Task: In the  document bossdata.txt Insert the command  'Suggesting 'Email the file to   'softage.10@softage.net', with message attached Time-Sensitive: I kindly ask you to go through the email I've sent as soon as possible. and file type: RTF
Action: Mouse moved to (1246, 106)
Screenshot: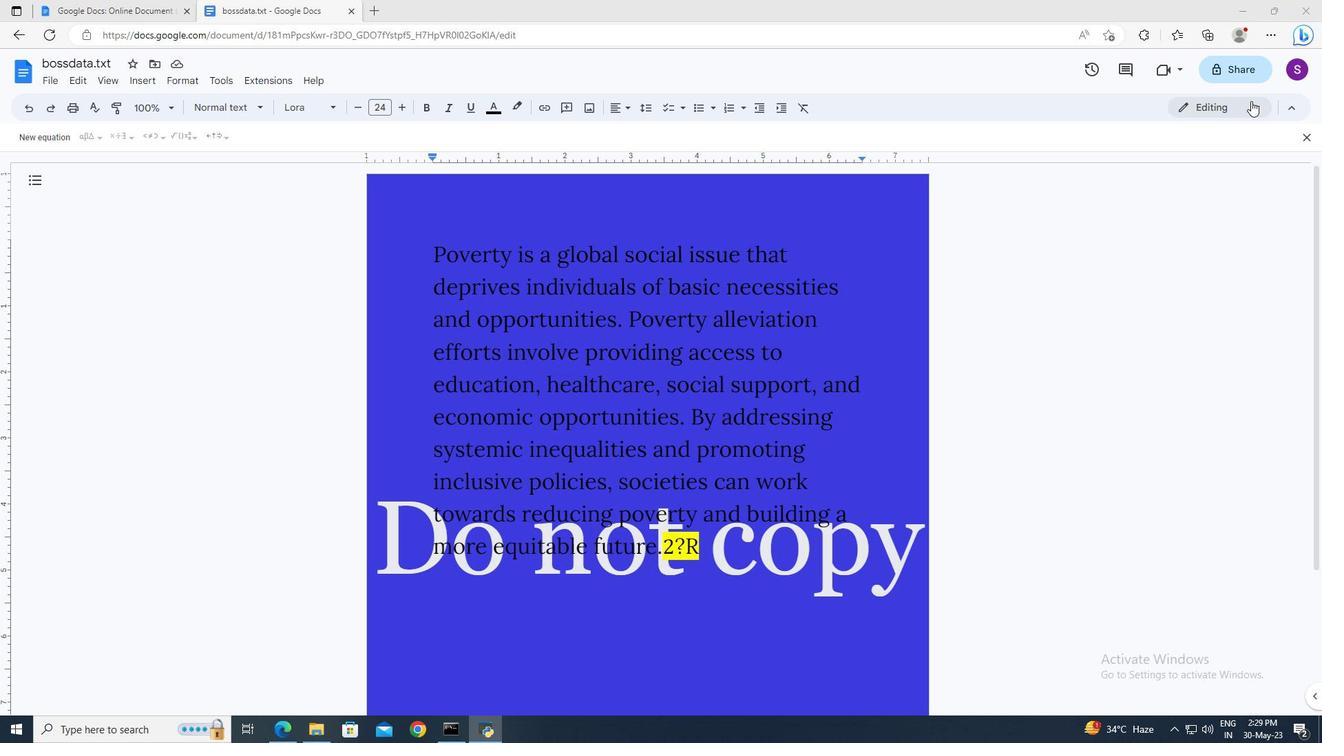 
Action: Mouse pressed left at (1246, 106)
Screenshot: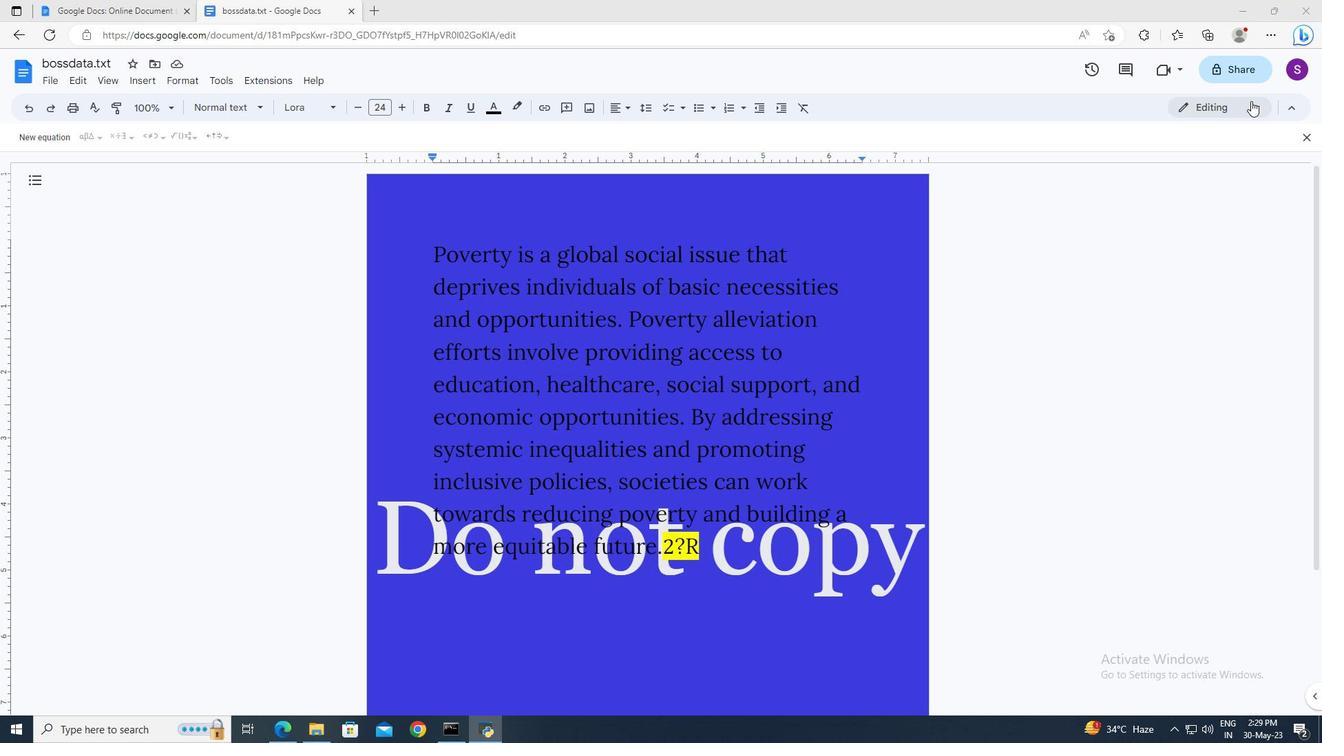 
Action: Mouse moved to (1206, 168)
Screenshot: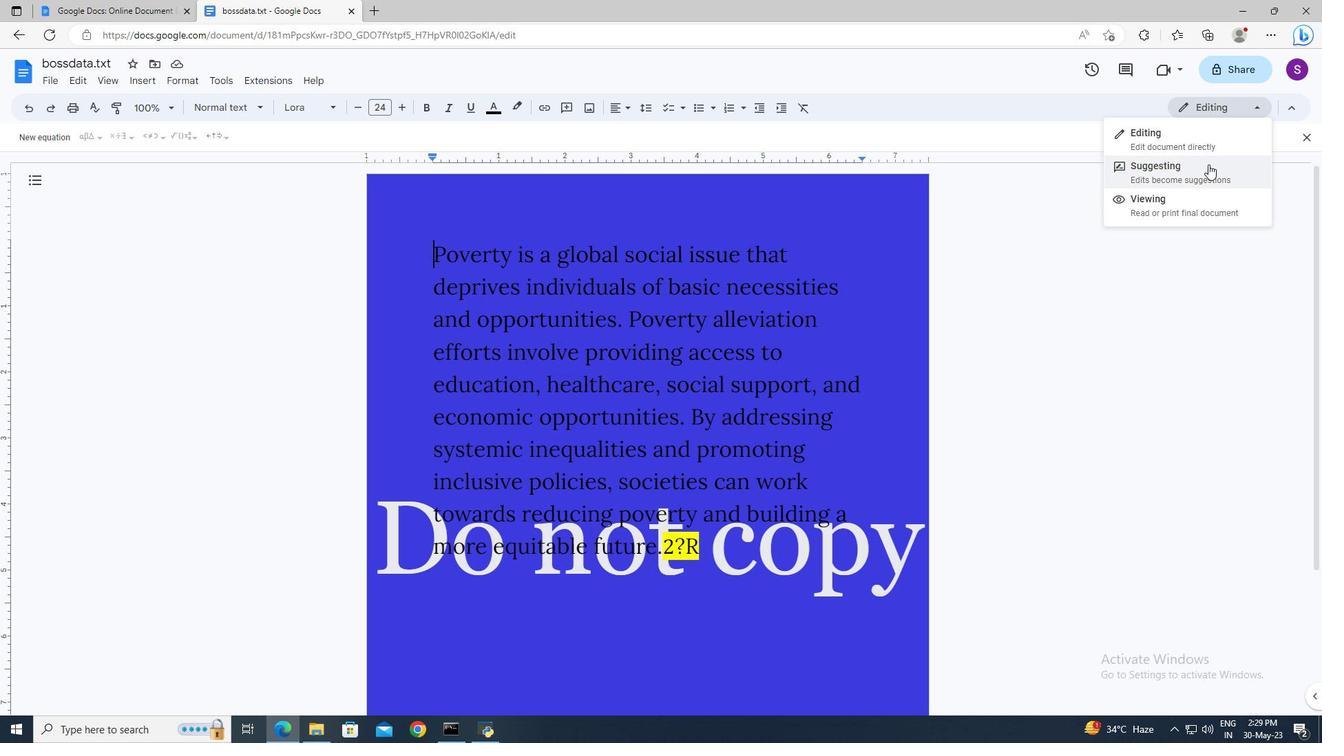 
Action: Mouse pressed left at (1206, 168)
Screenshot: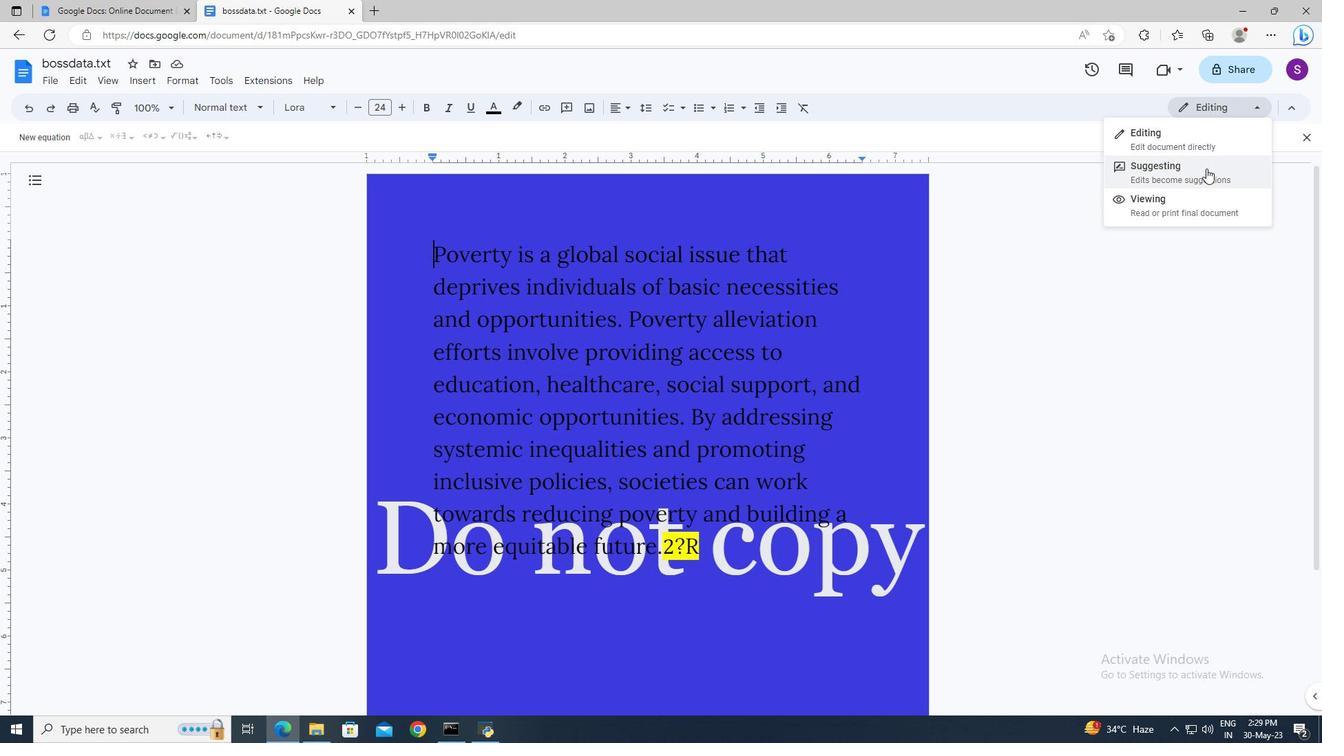 
Action: Mouse moved to (59, 83)
Screenshot: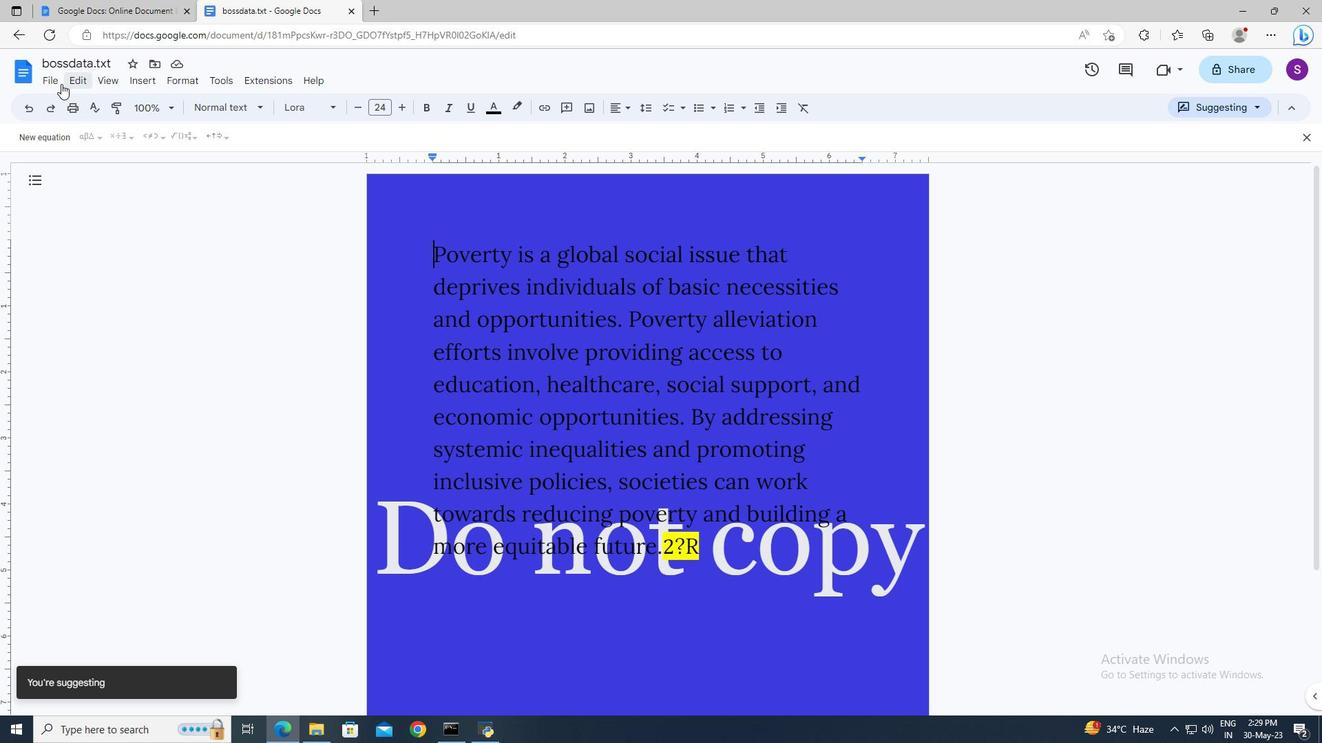 
Action: Mouse pressed left at (59, 83)
Screenshot: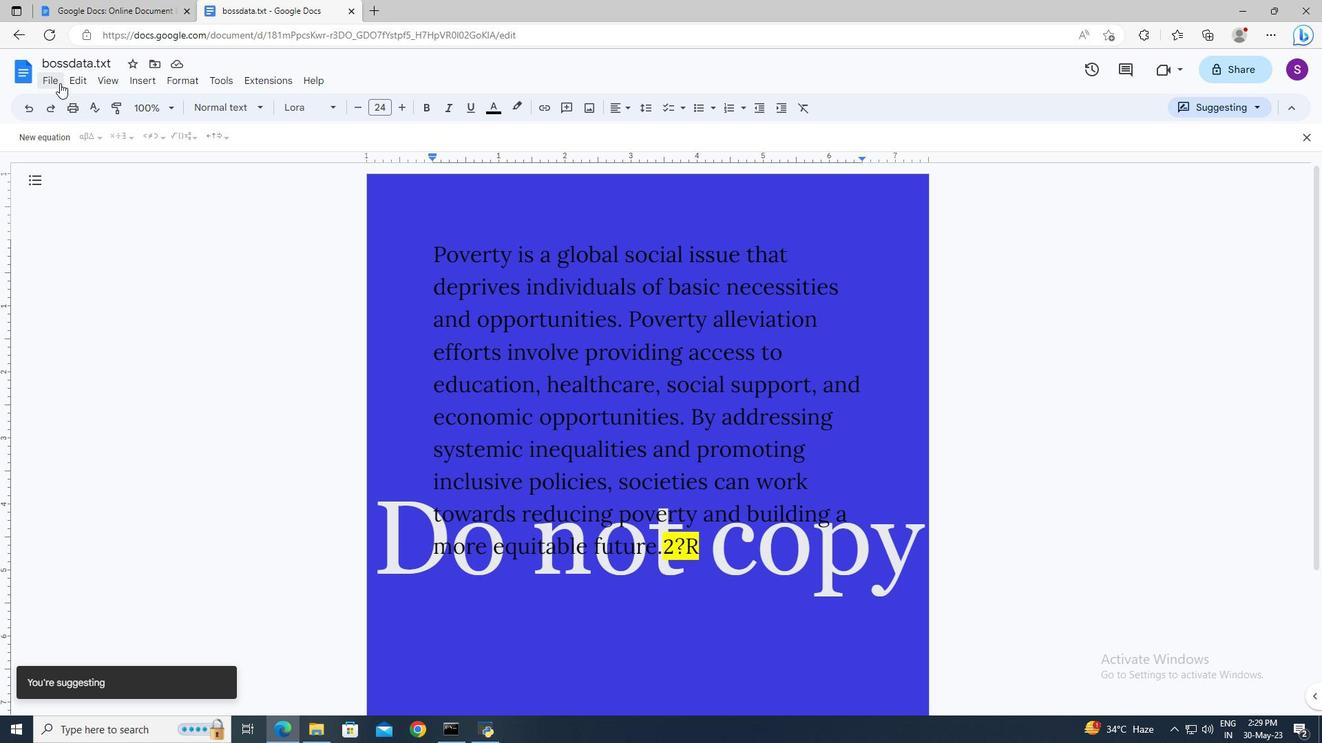 
Action: Mouse moved to (268, 205)
Screenshot: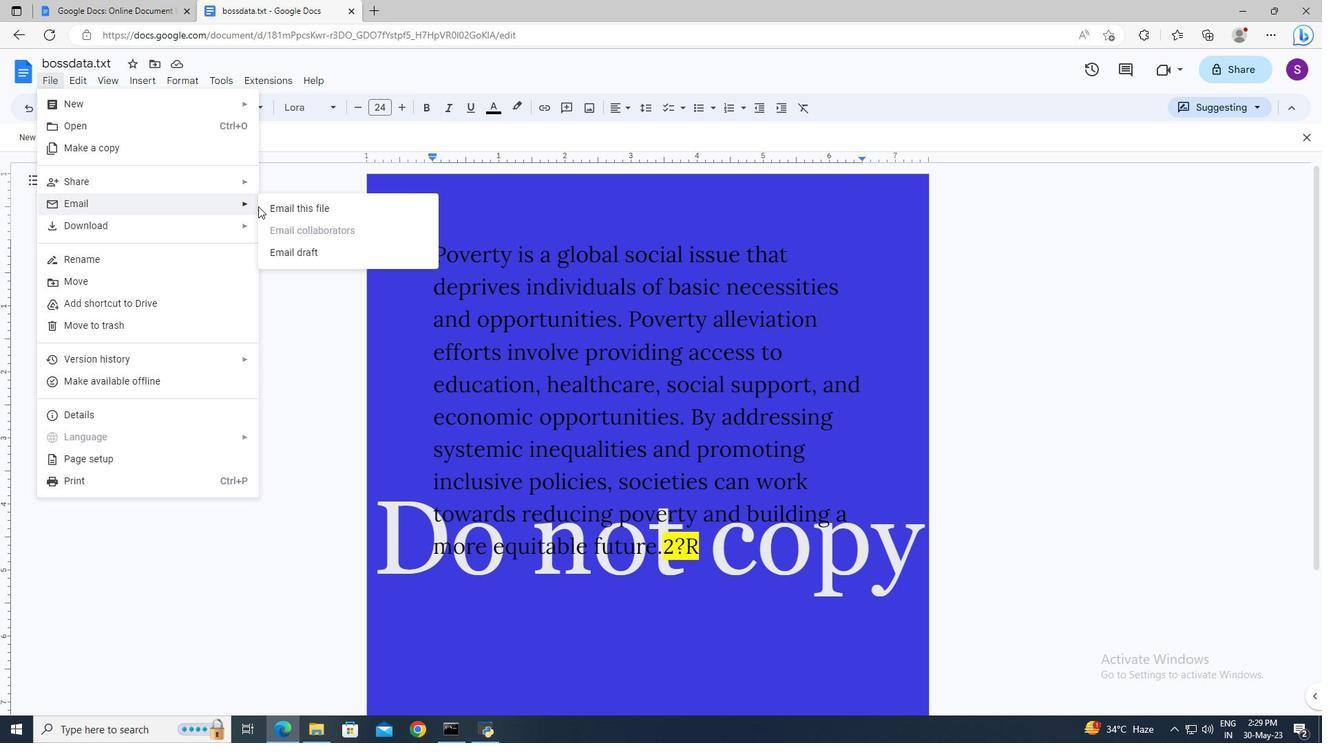 
Action: Mouse pressed left at (268, 205)
Screenshot: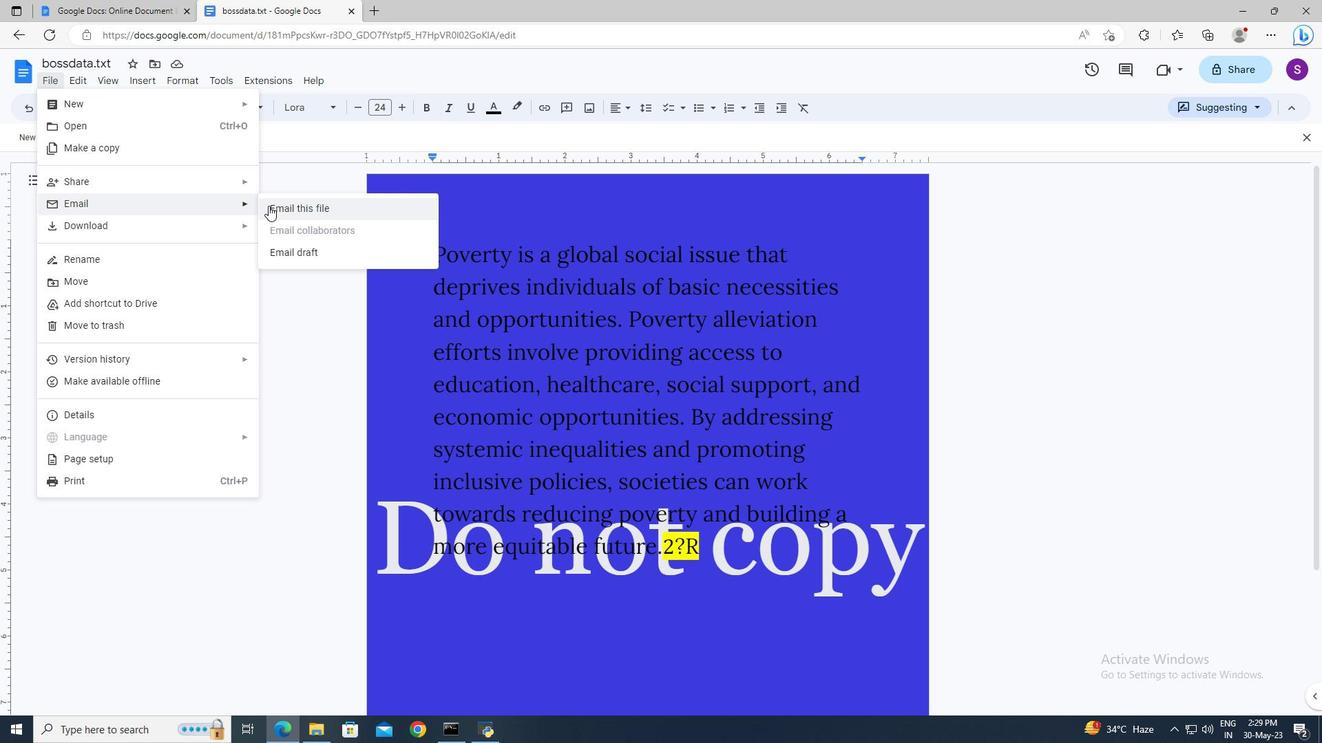 
Action: Mouse moved to (529, 294)
Screenshot: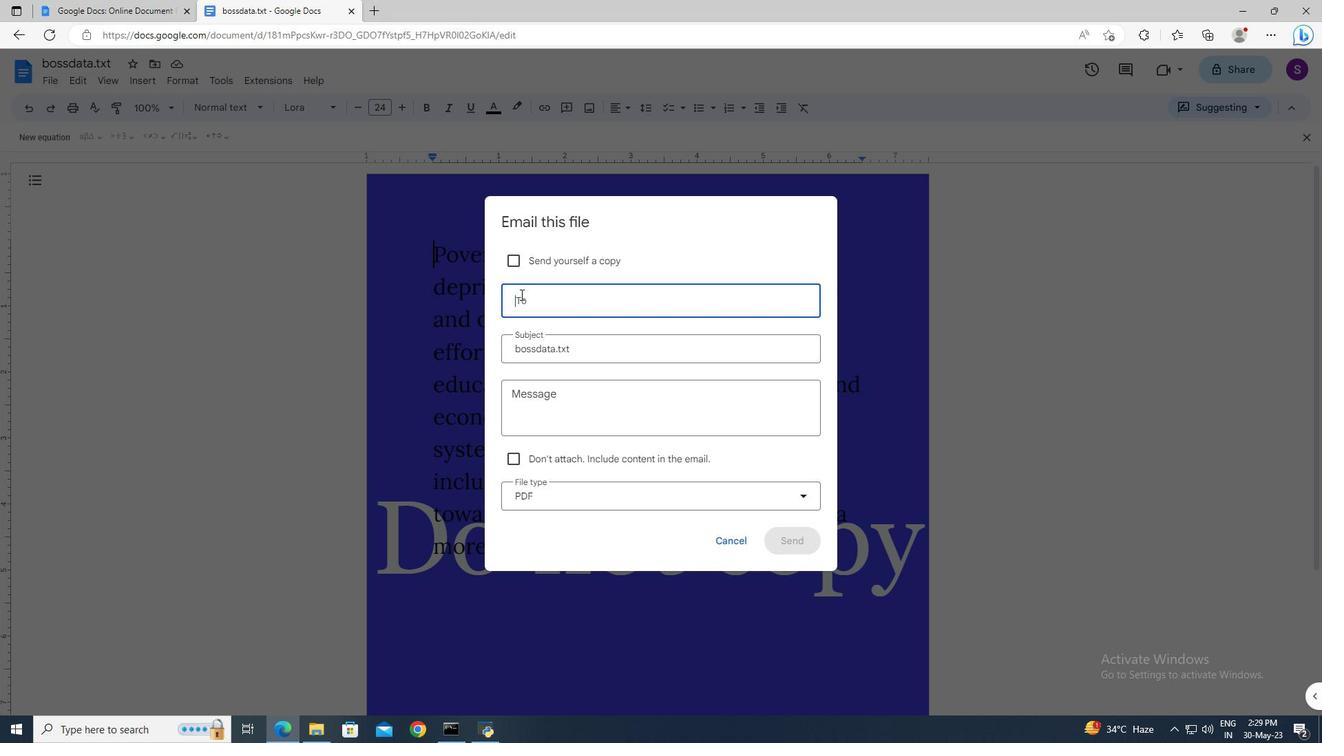 
Action: Mouse pressed left at (529, 294)
Screenshot: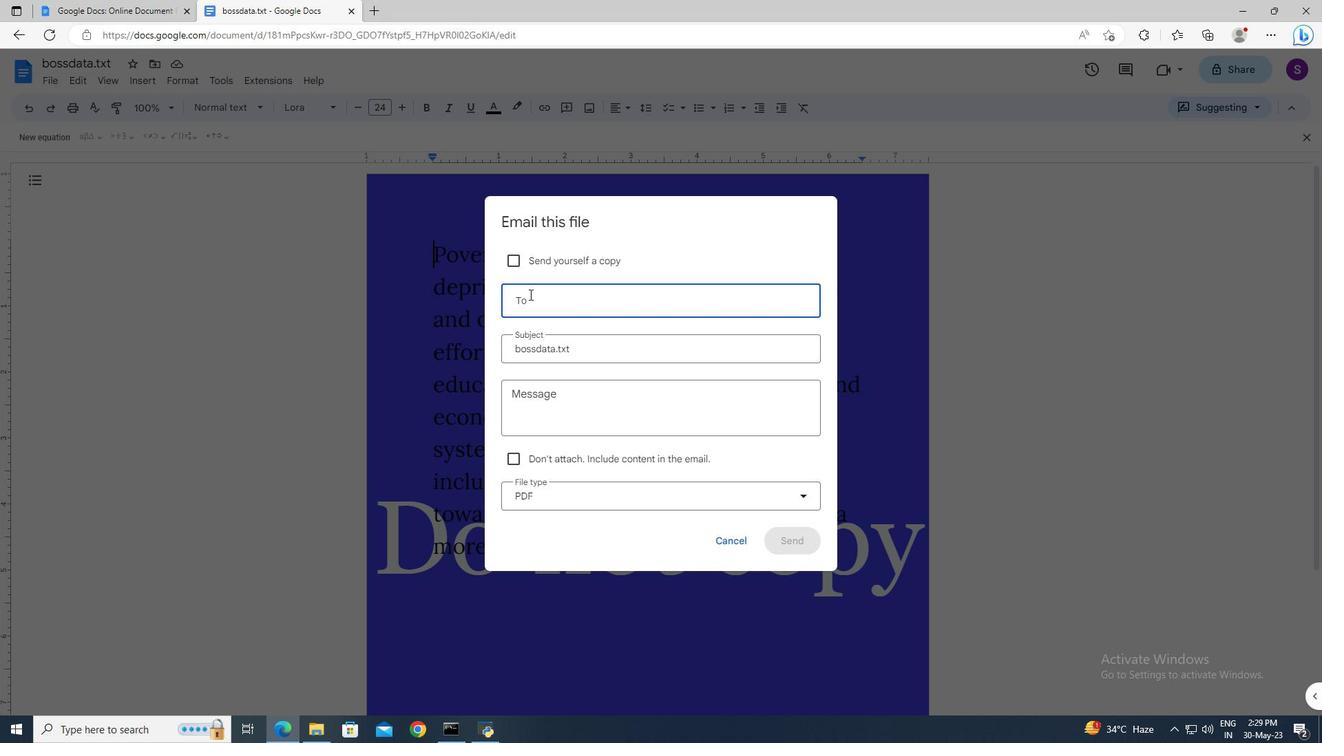 
Action: Mouse moved to (529, 294)
Screenshot: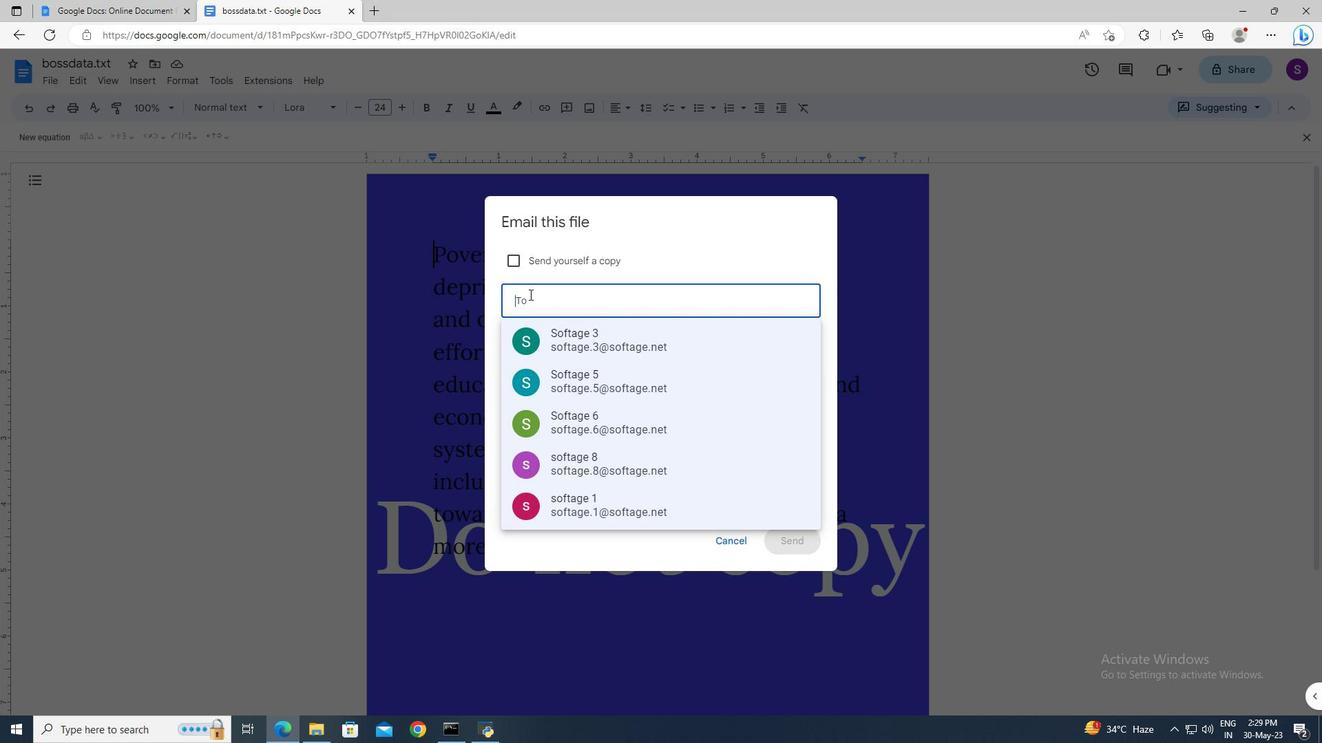 
Action: Key pressed softage.10<Key.shift>@softage.net
Screenshot: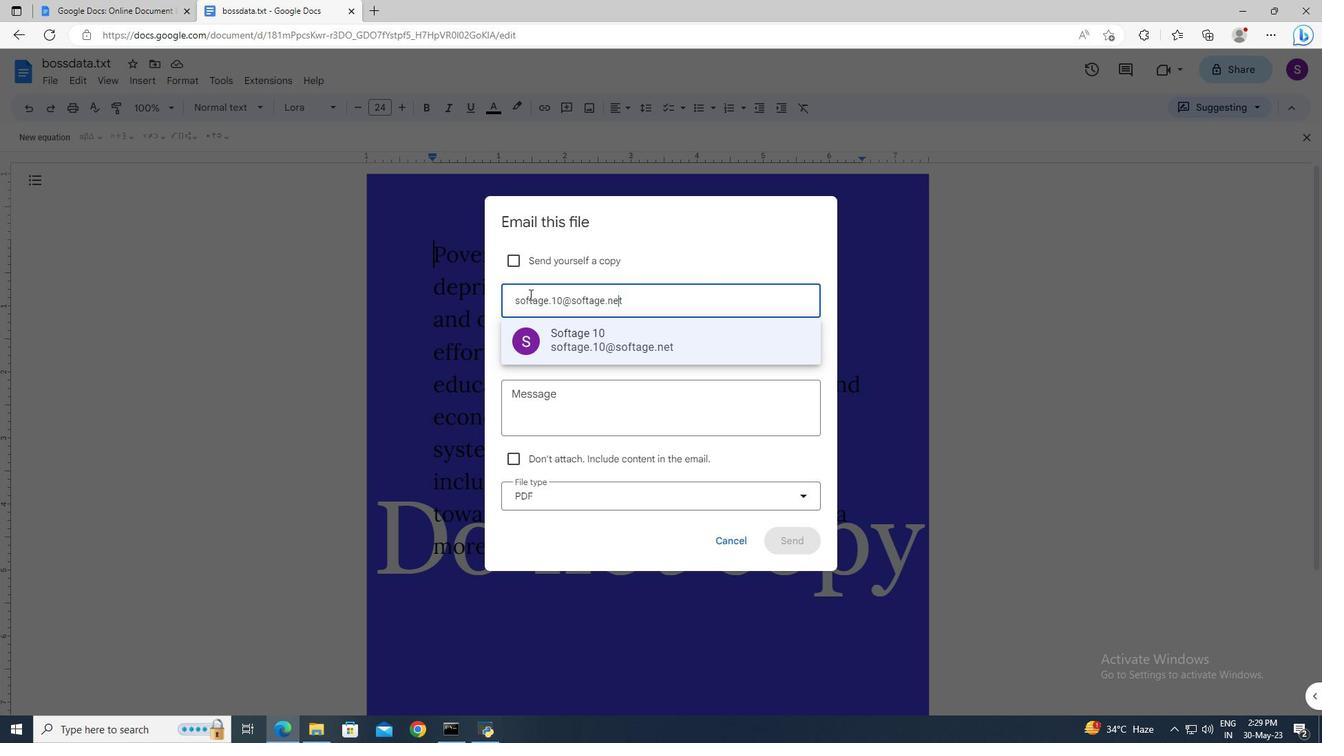 
Action: Mouse moved to (528, 337)
Screenshot: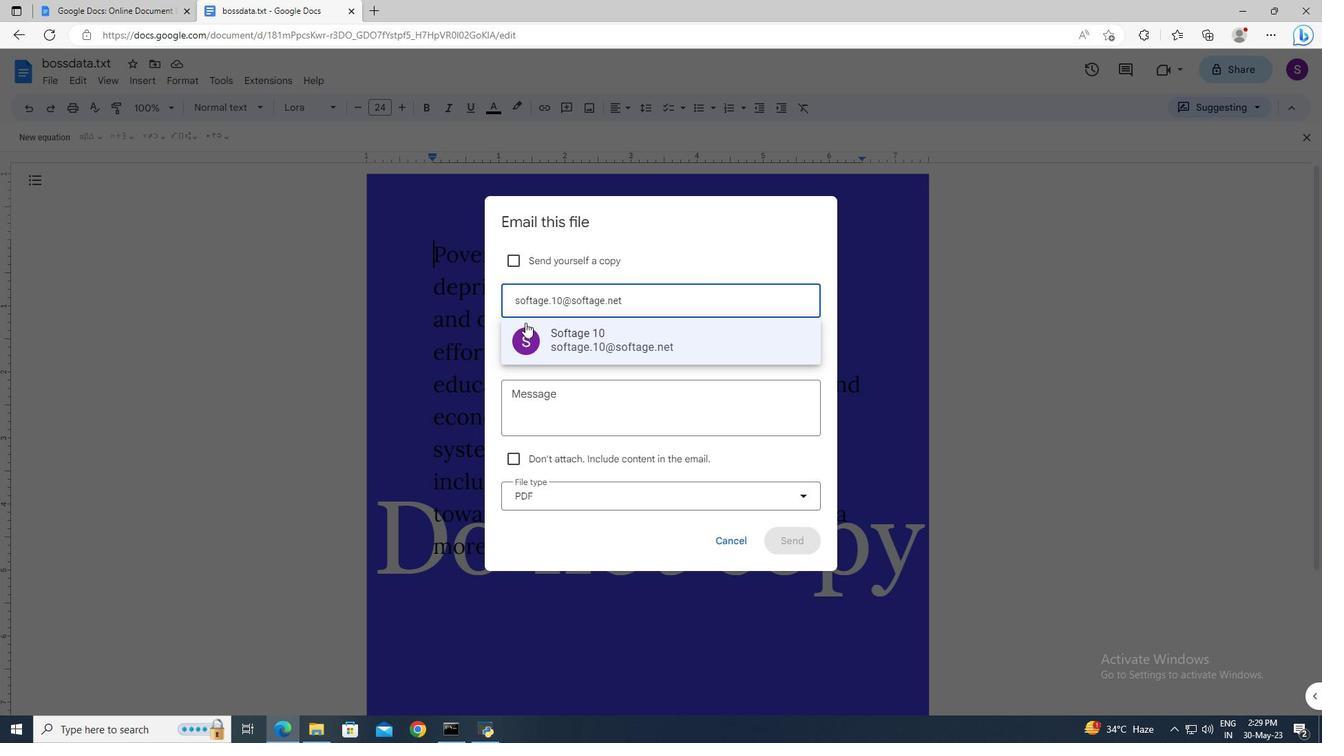 
Action: Mouse pressed left at (528, 337)
Screenshot: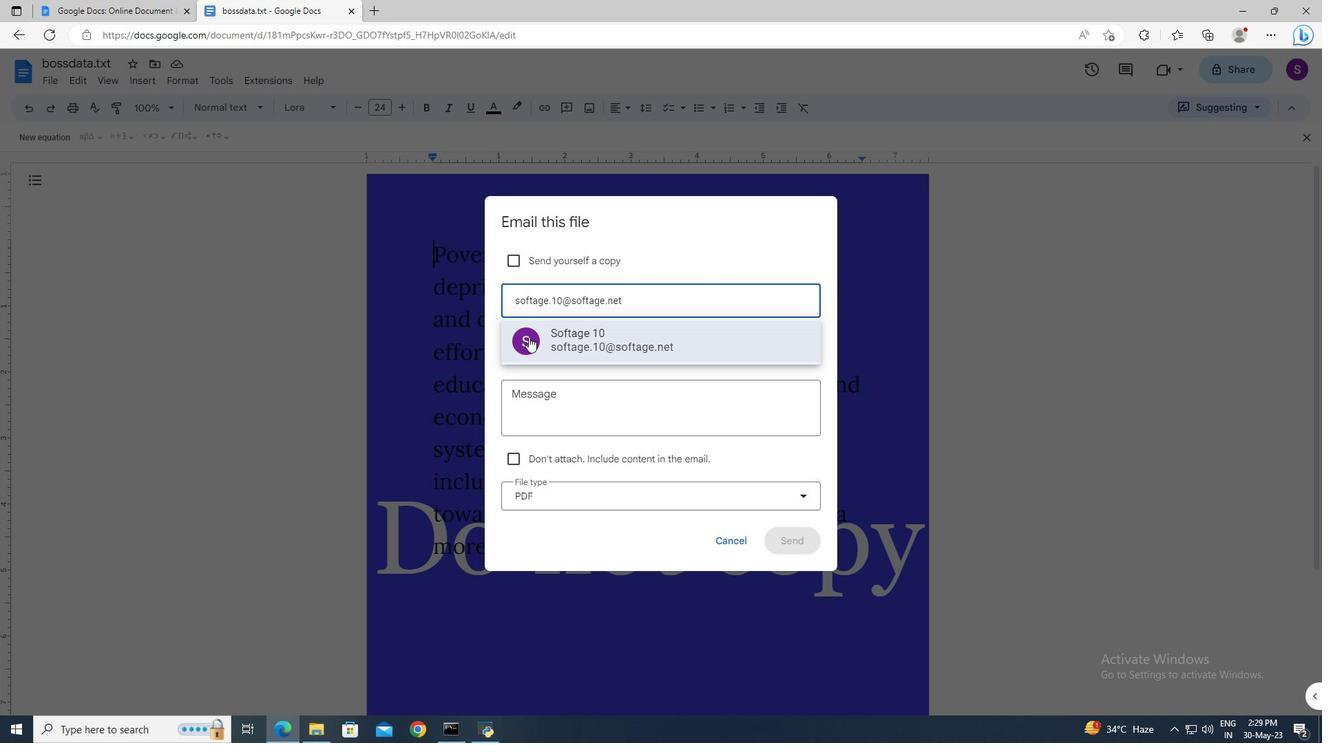 
Action: Mouse moved to (537, 392)
Screenshot: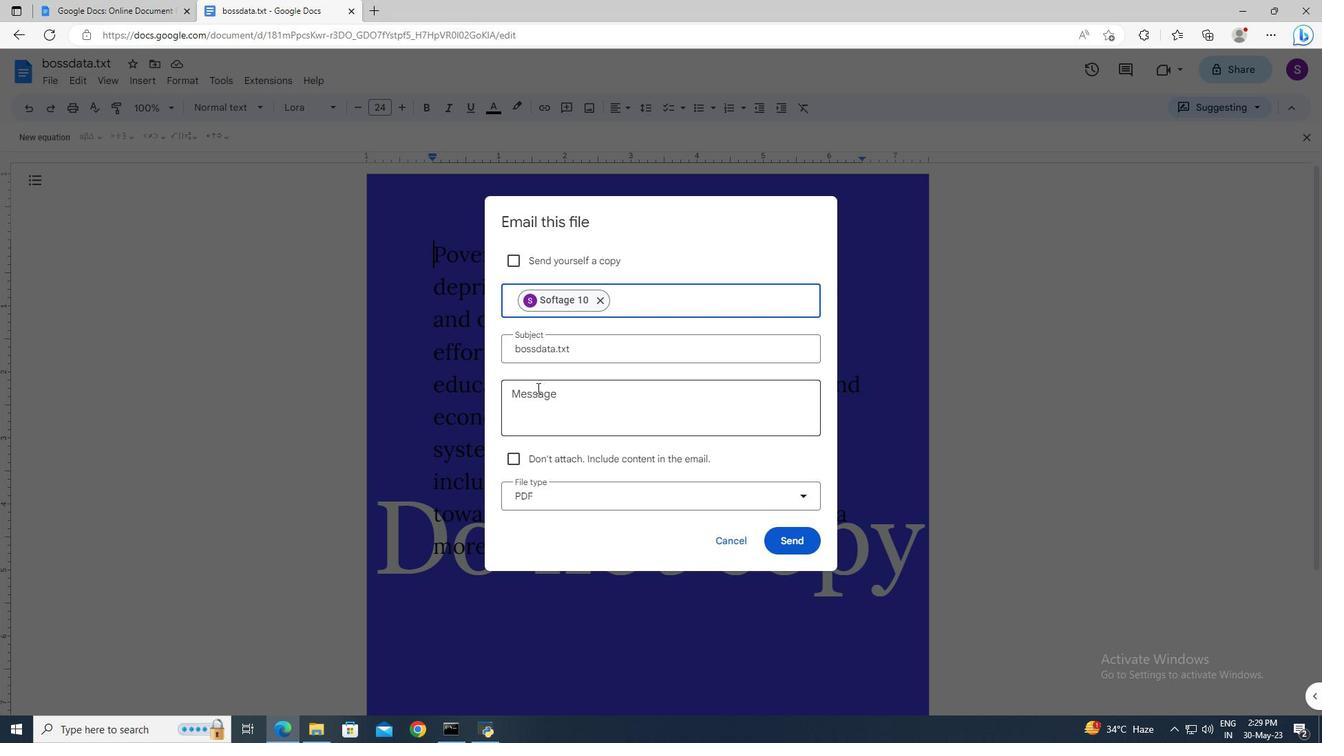 
Action: Mouse pressed left at (537, 392)
Screenshot: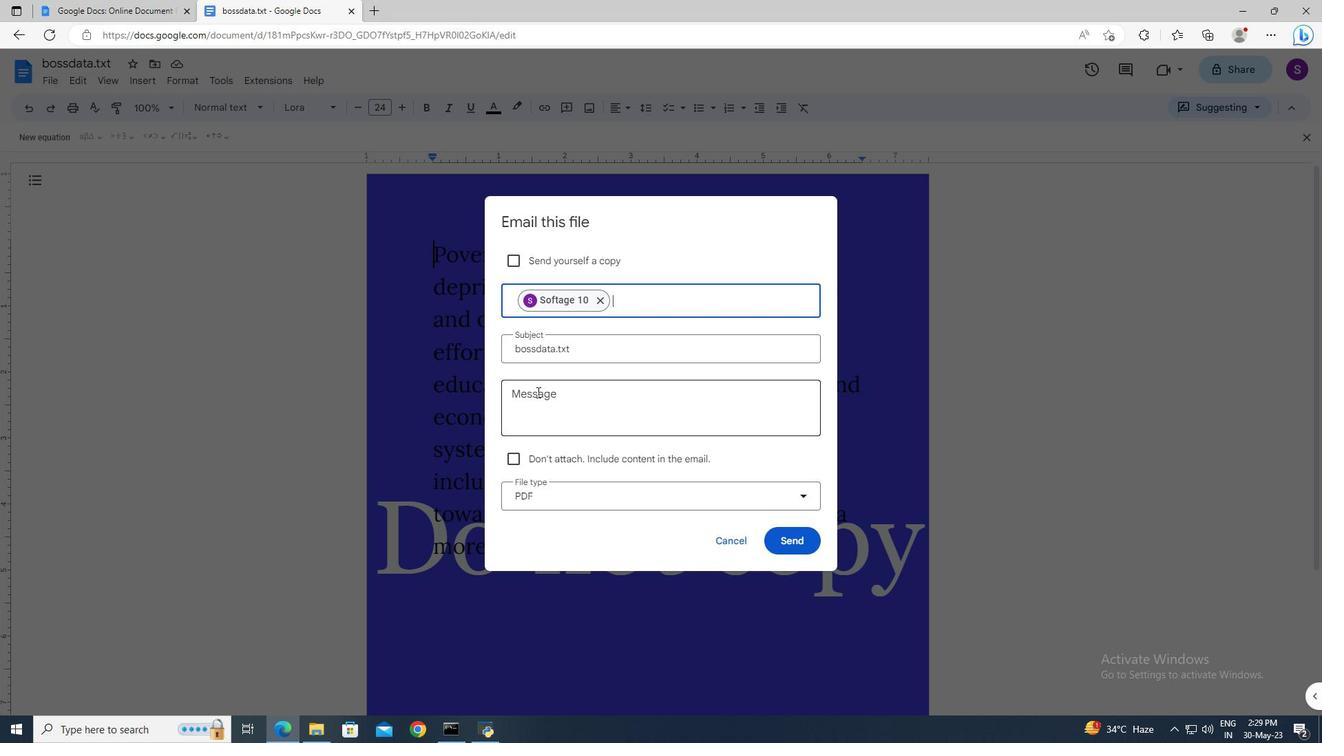 
Action: Key pressed <Key.shift>Time-<Key.shift_r>Sensitive<Key.shift>:<Key.space><Key.shift>I<Key.space>kindly<Key.space>ask<Key.space>you<Key.space>to<Key.space>go<Key.space>through<Key.space>the<Key.space>email<Key.space><Key.shift>I've<Key.space>sent<Key.space>as<Key.space>soon<Key.space>as<Key.space>possible.
Screenshot: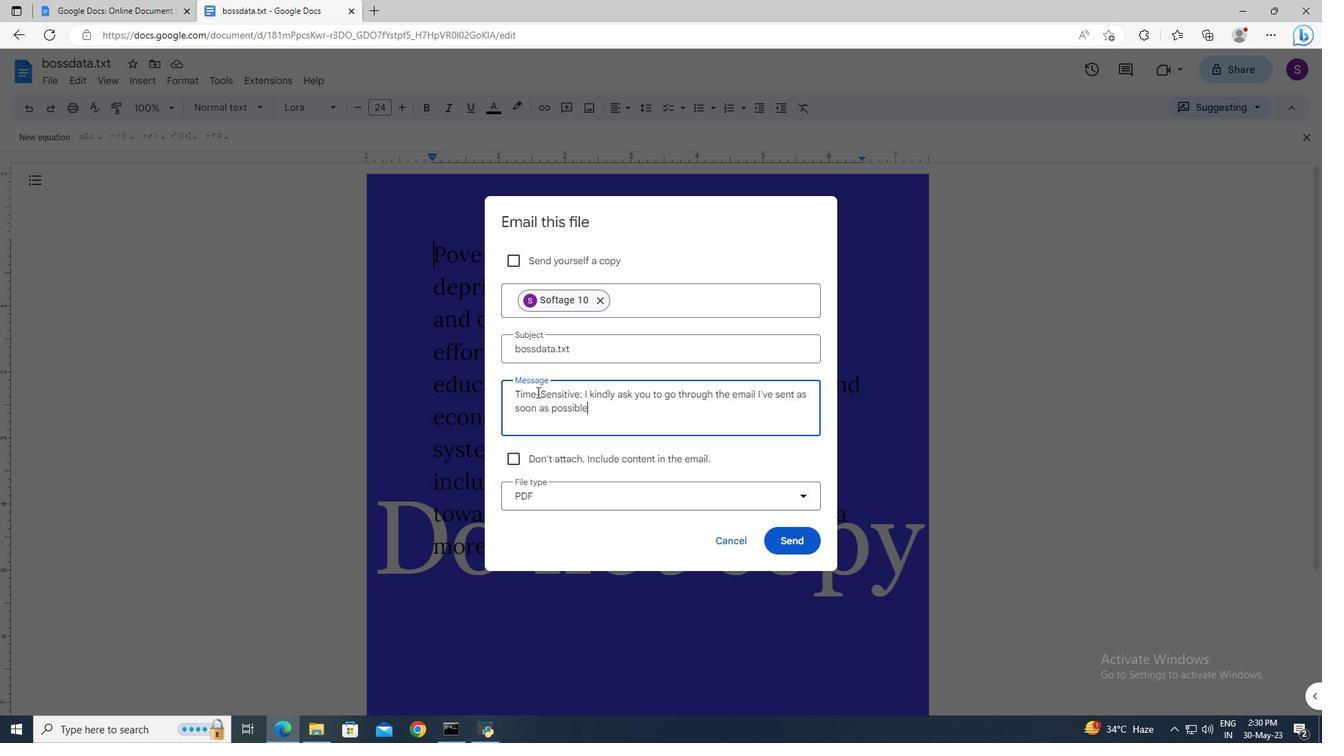 
Action: Mouse moved to (571, 500)
Screenshot: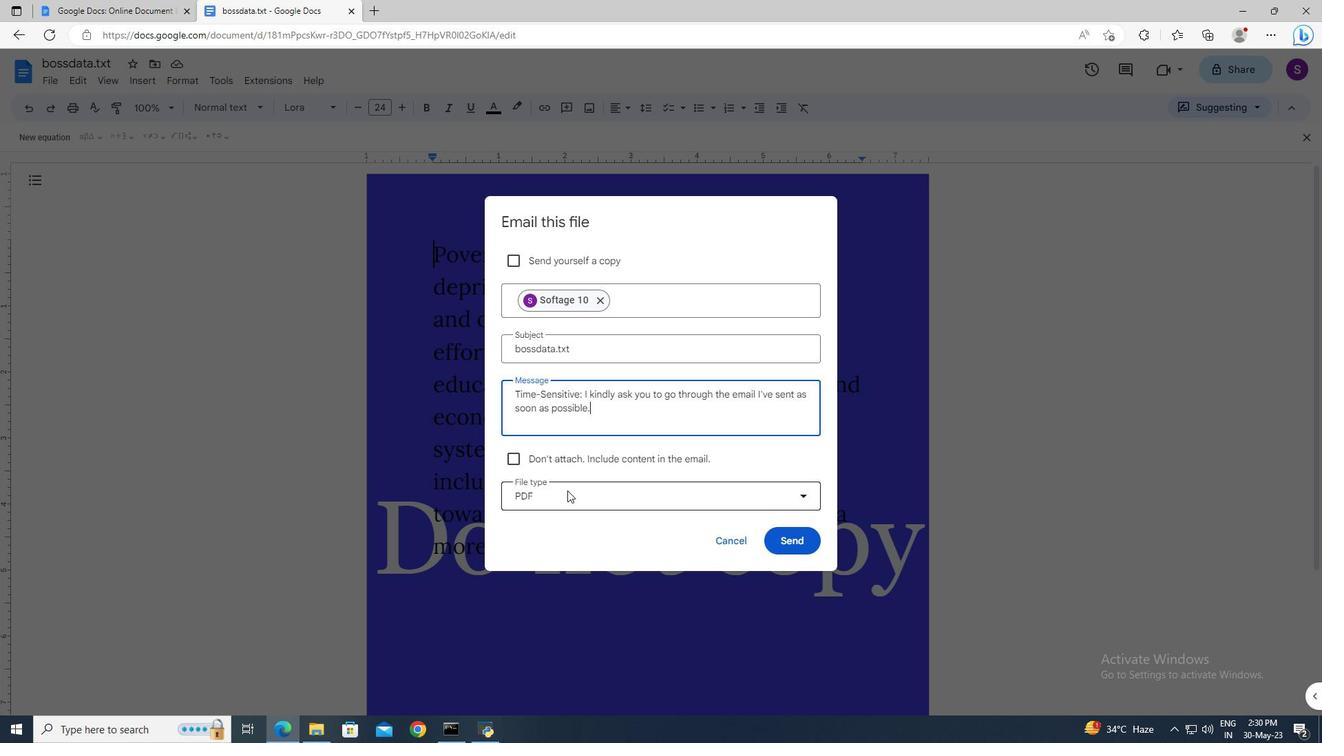 
Action: Mouse pressed left at (571, 500)
Screenshot: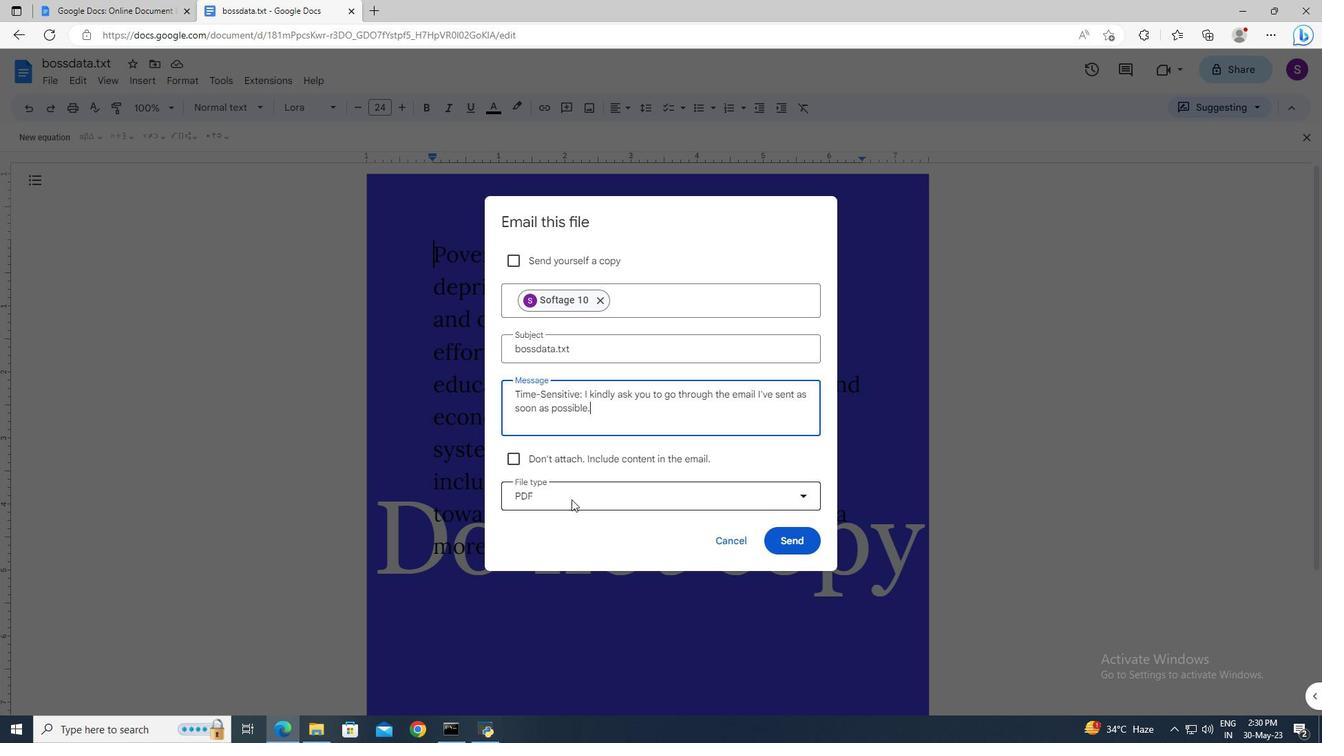 
Action: Mouse moved to (579, 548)
Screenshot: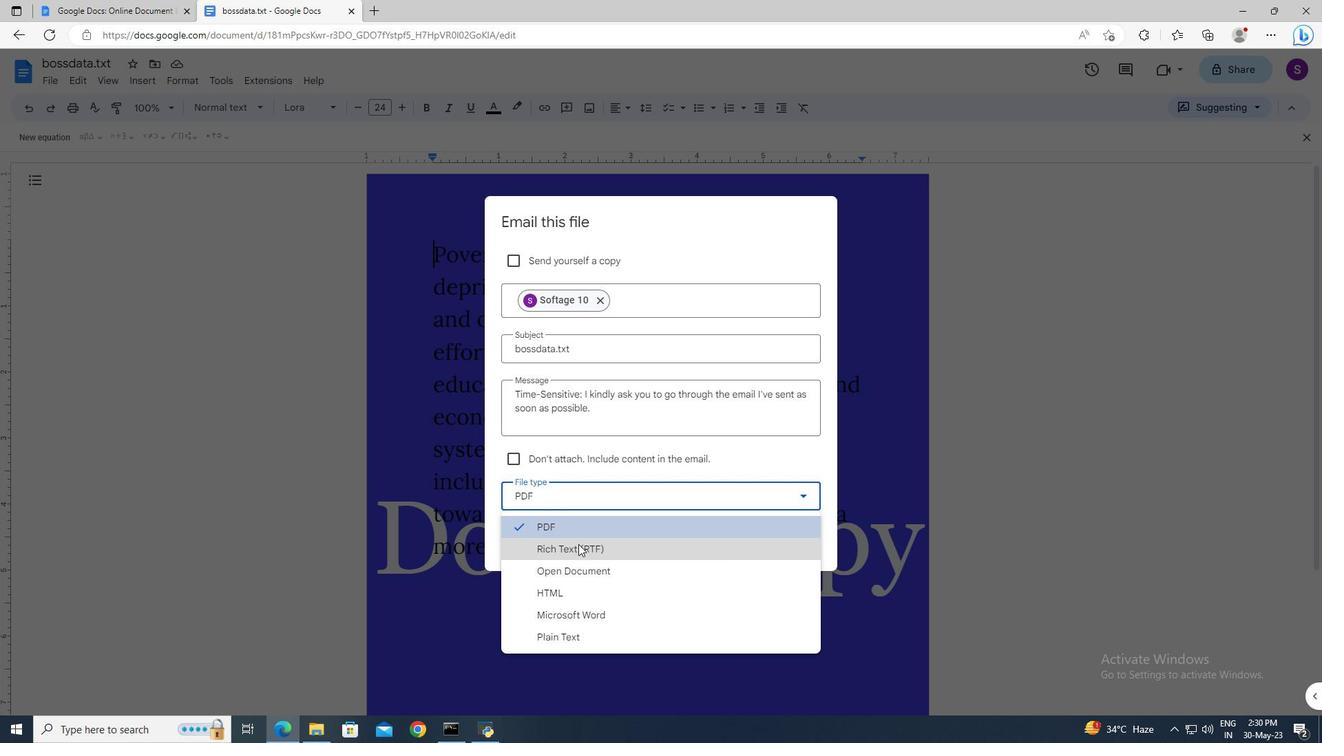 
Action: Mouse pressed left at (579, 548)
Screenshot: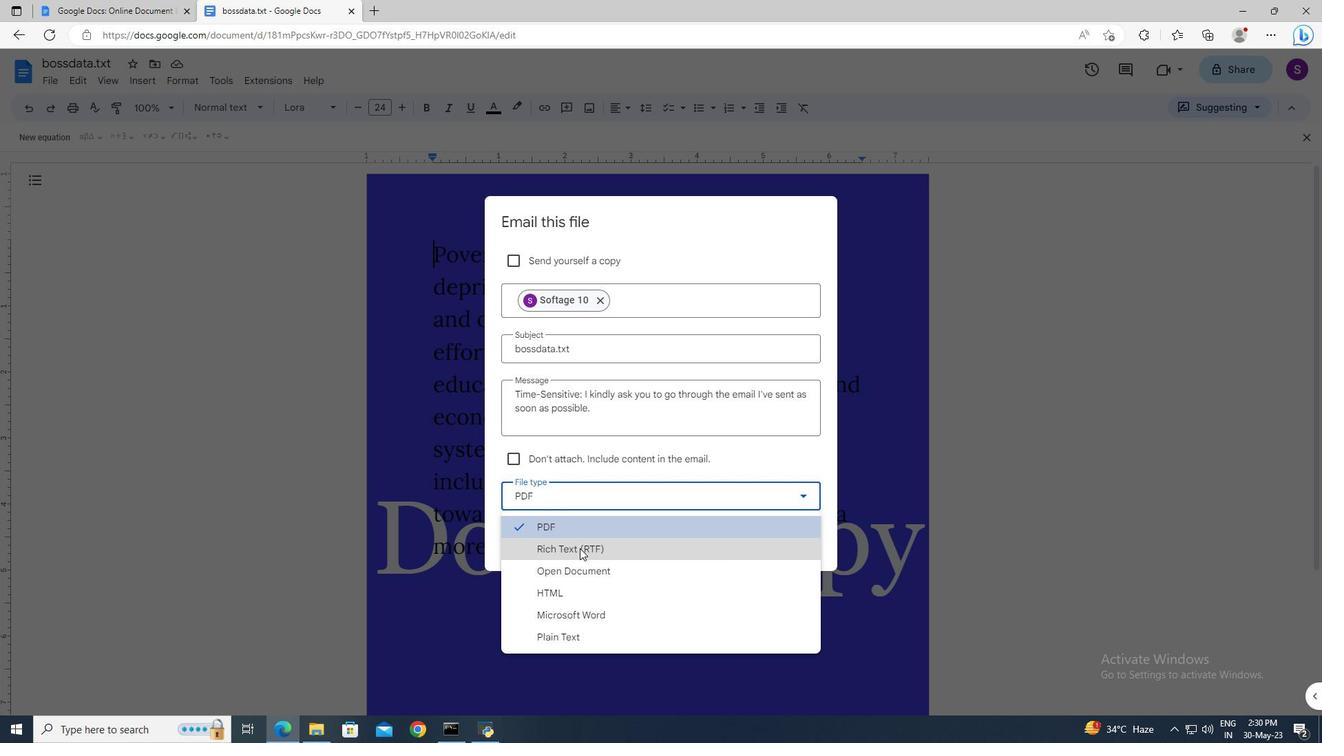 
Action: Mouse moved to (789, 548)
Screenshot: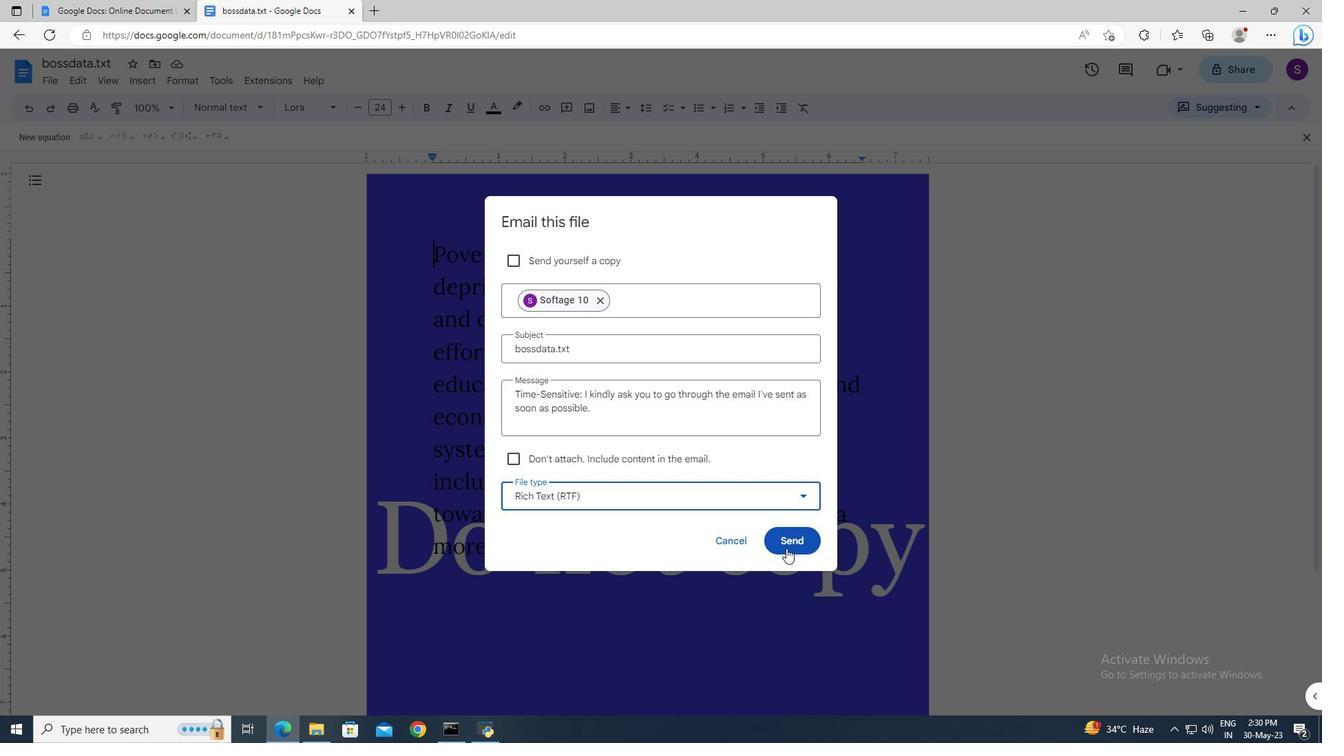 
Action: Mouse pressed left at (789, 548)
Screenshot: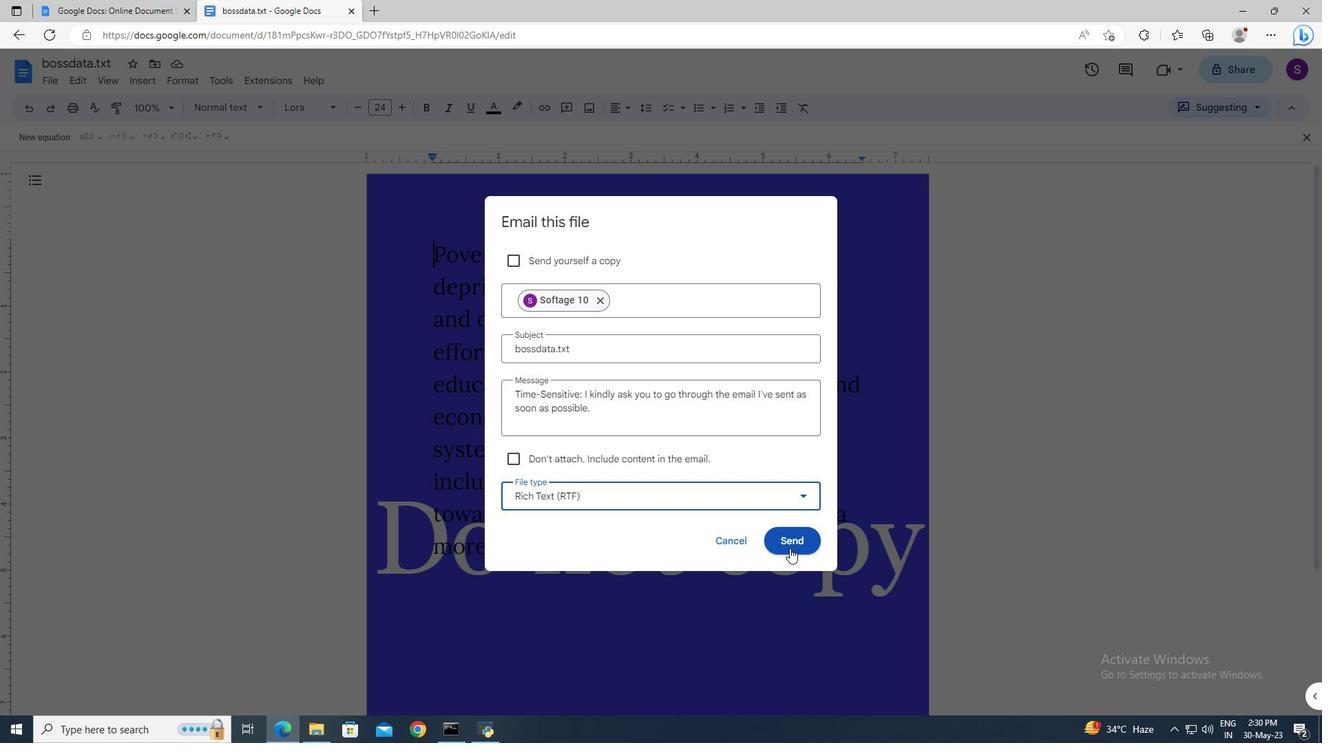 
